 Task: Create in the project TransparentLine an epic 'Content delivery network (CDN) implementation'.
Action: Mouse moved to (1224, 66)
Screenshot: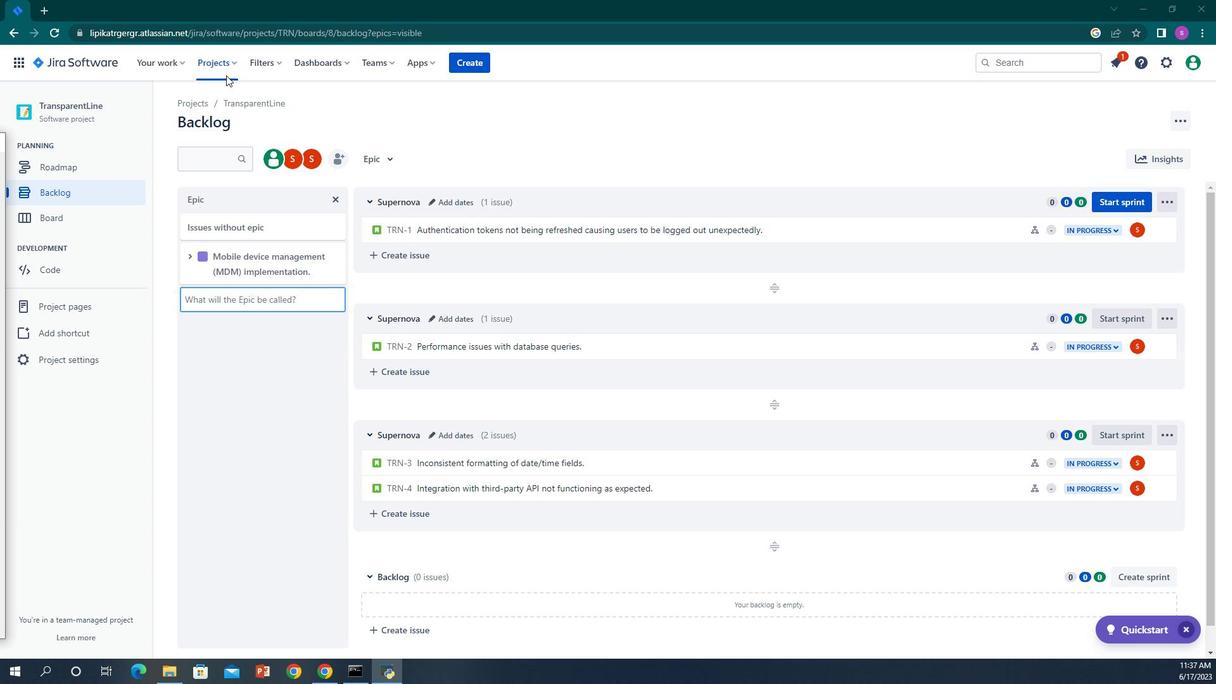 
Action: Mouse pressed left at (1224, 66)
Screenshot: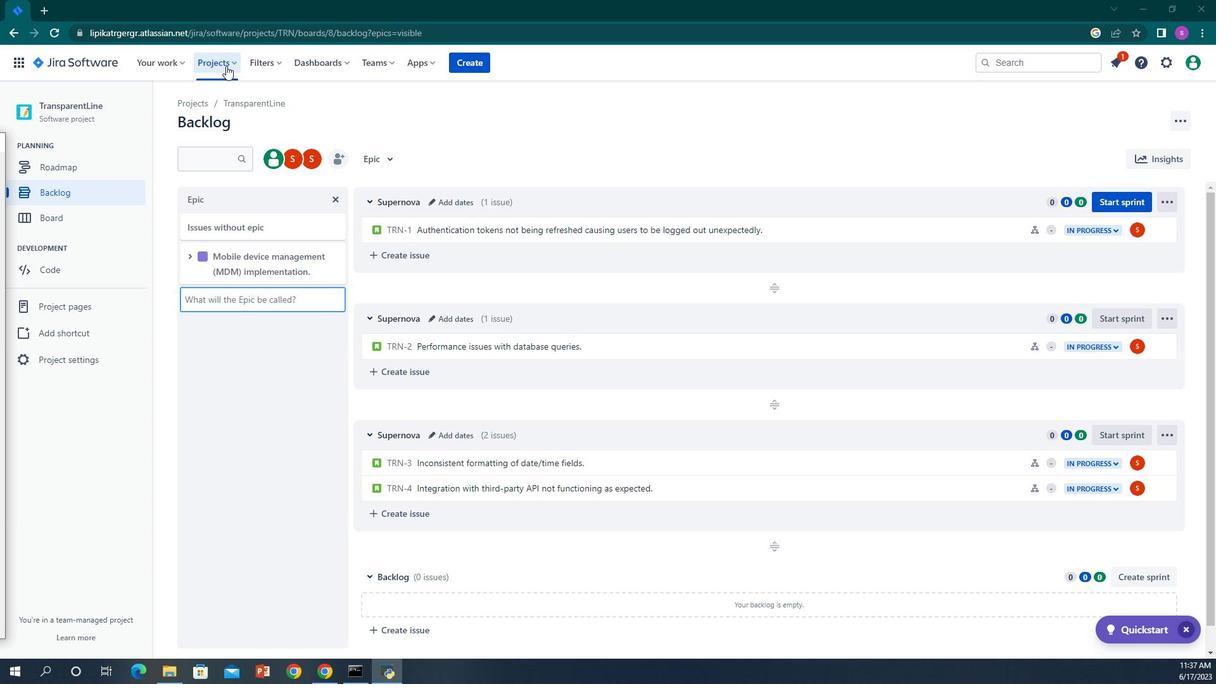 
Action: Mouse moved to (1218, 122)
Screenshot: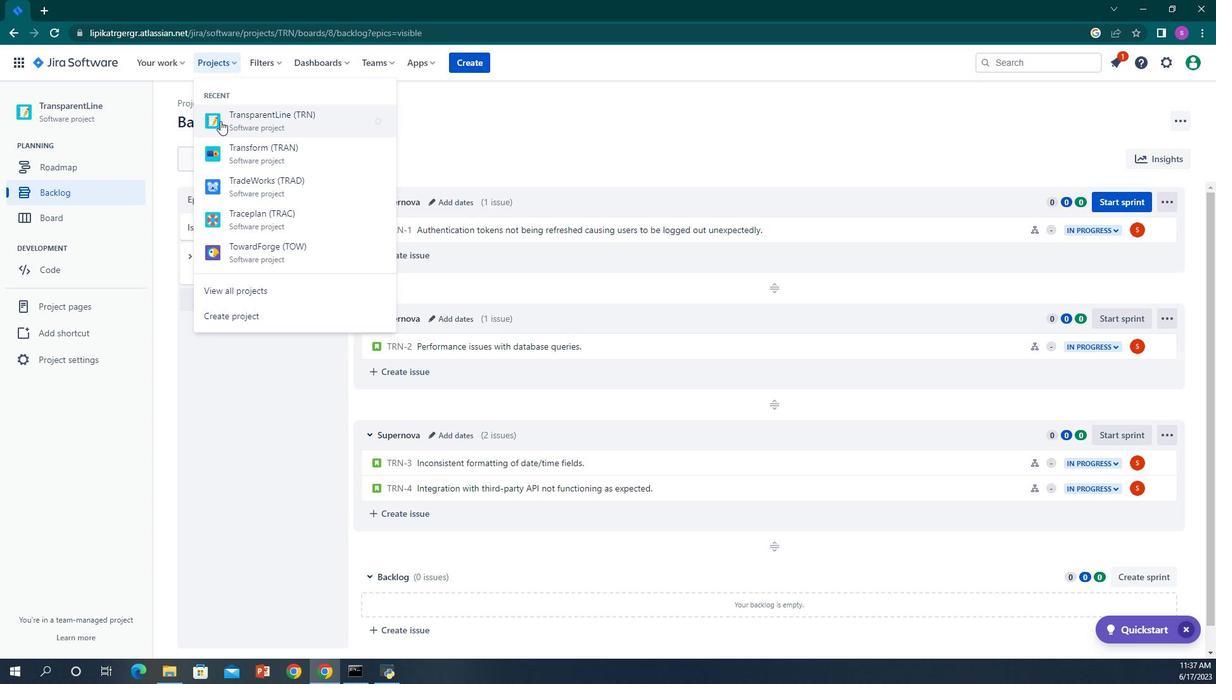 
Action: Mouse pressed left at (1218, 122)
Screenshot: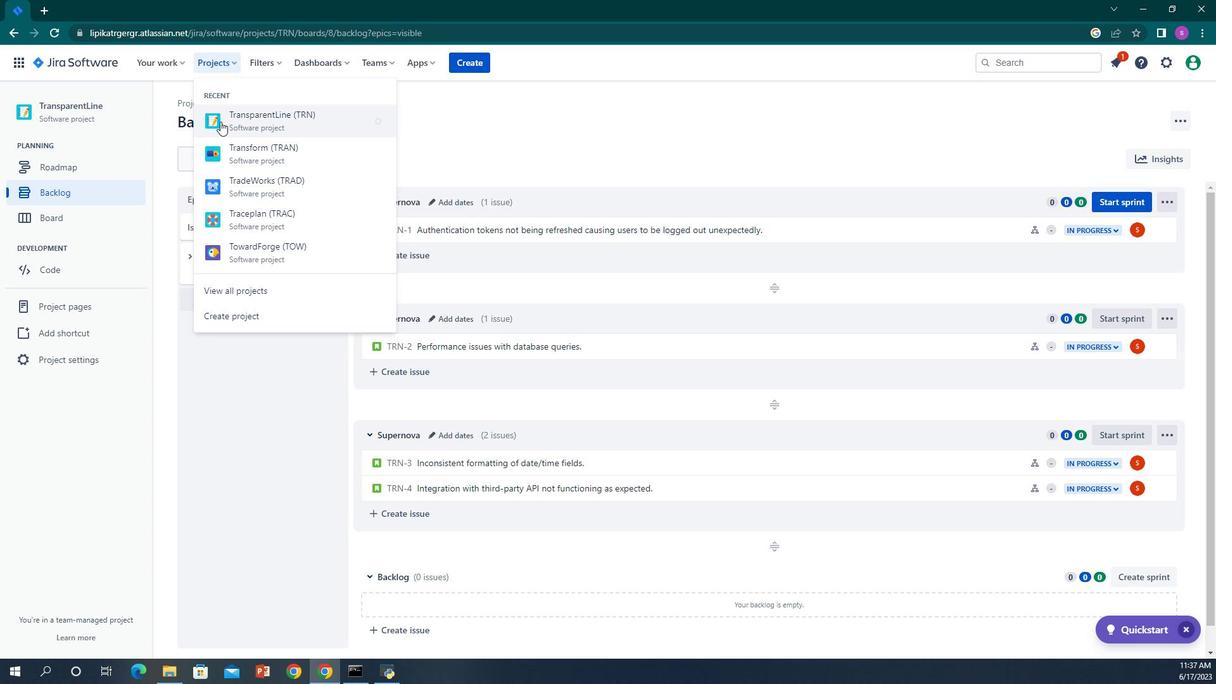 
Action: Mouse moved to (1067, 191)
Screenshot: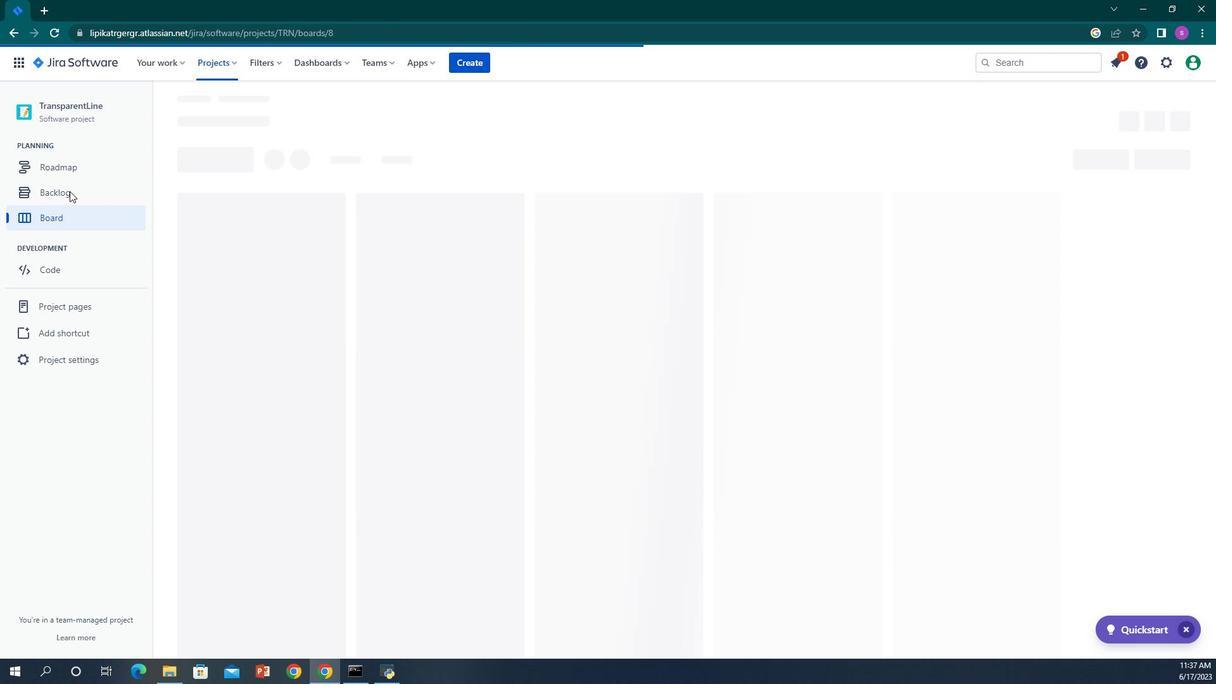 
Action: Mouse pressed left at (1067, 191)
Screenshot: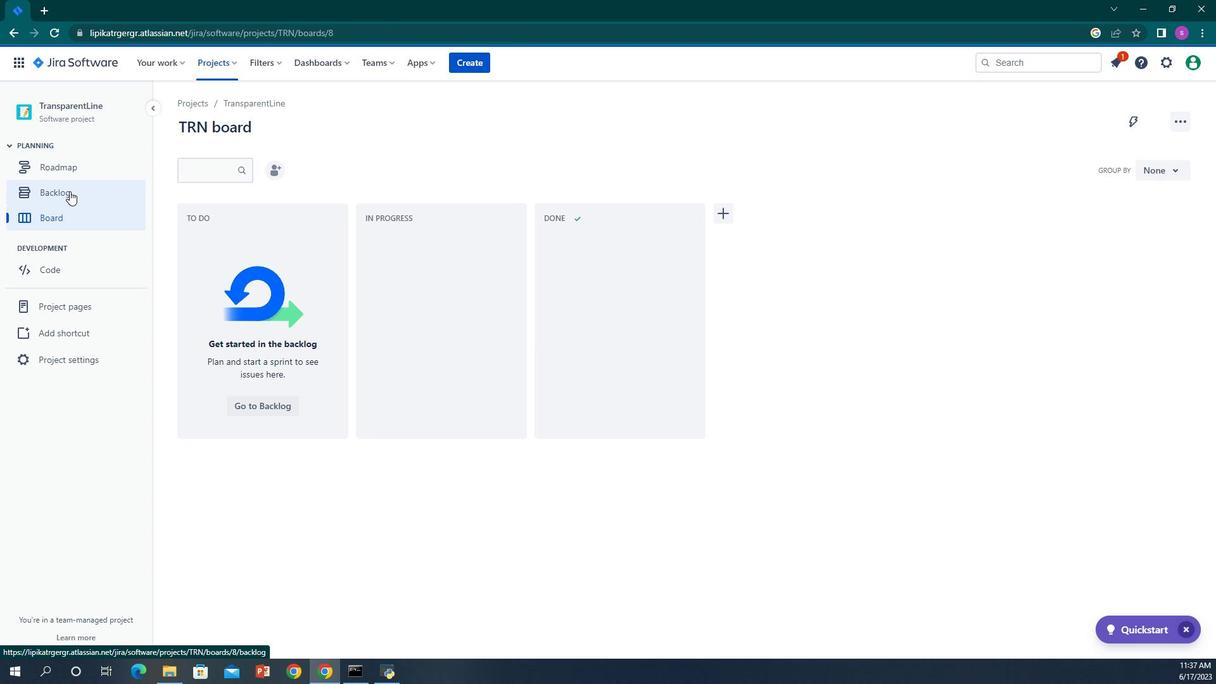 
Action: Mouse moved to (1198, 301)
Screenshot: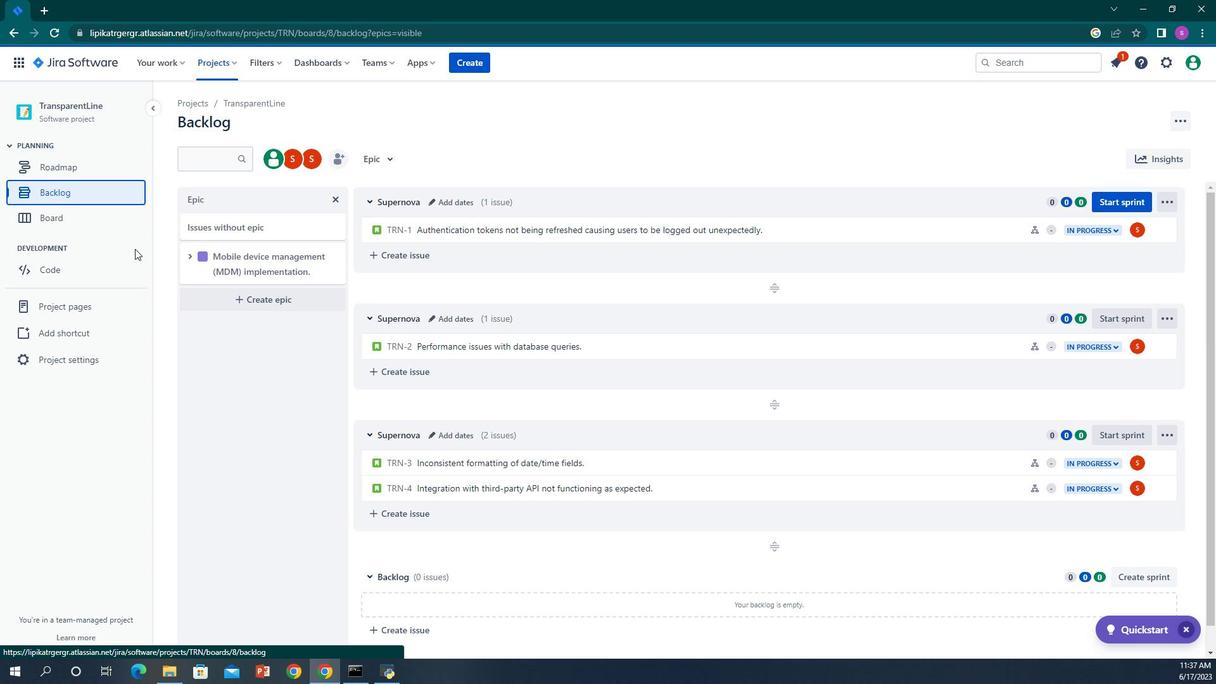 
Action: Mouse pressed left at (1198, 301)
Screenshot: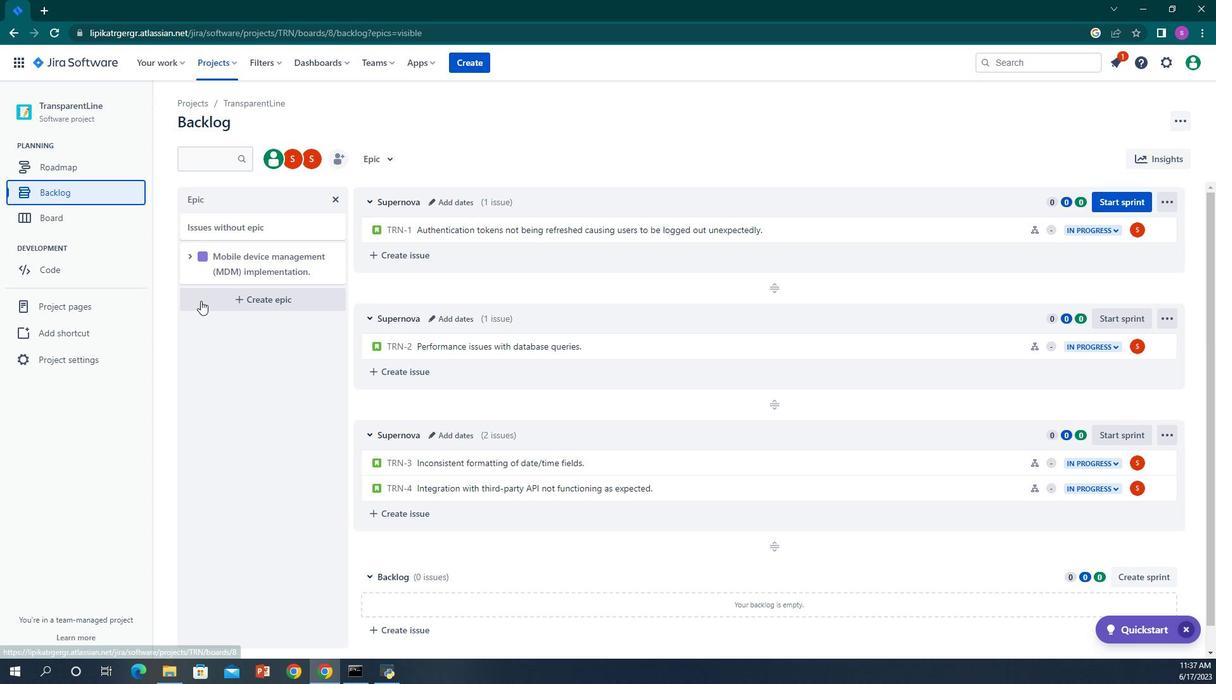 
Action: Mouse moved to (1201, 301)
Screenshot: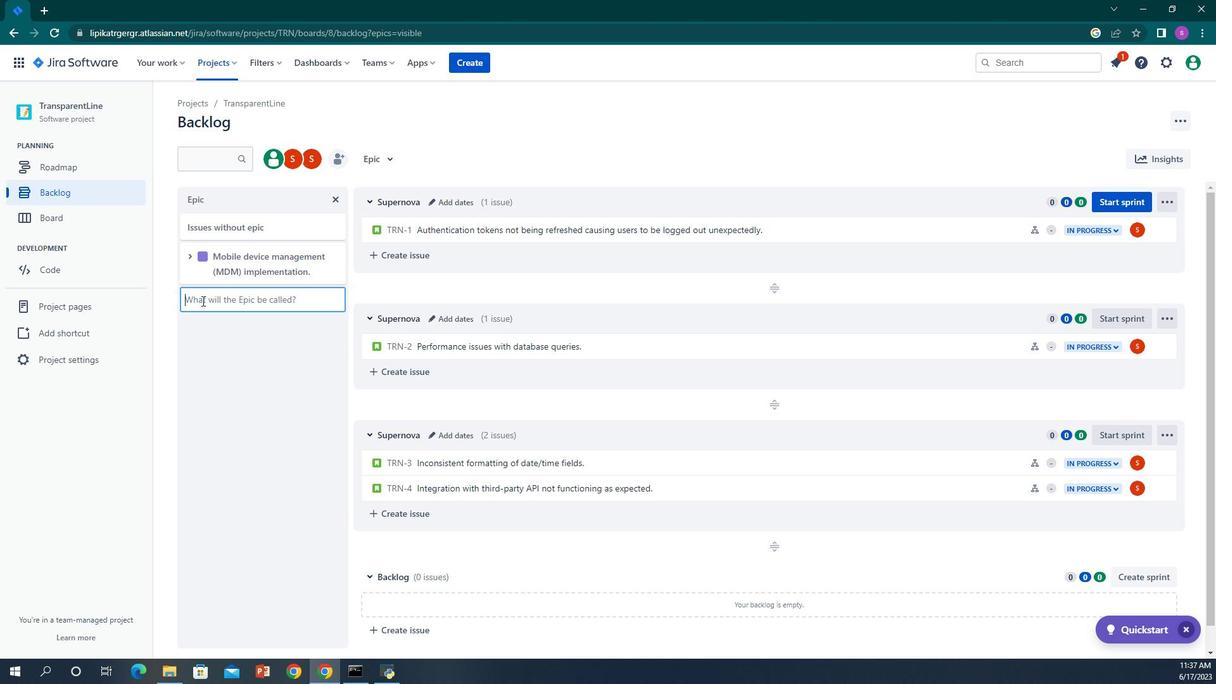 
Action: Key pressed <Key.shift_r>Content<Key.space>delivery<Key.space>new<Key.backspace>twork<Key.space><Key.shift>(<Key.shift_r>S<Key.backspace><Key.shift_r>C<Key.shift_r>D<Key.shift><Key.shift><Key.shift><Key.shift><Key.shift><Key.shift><Key.shift><Key.shift><Key.shift><Key.shift>N)<Key.space><Key.shift>m<Key.backspace>implementation.<Key.enter>
Screenshot: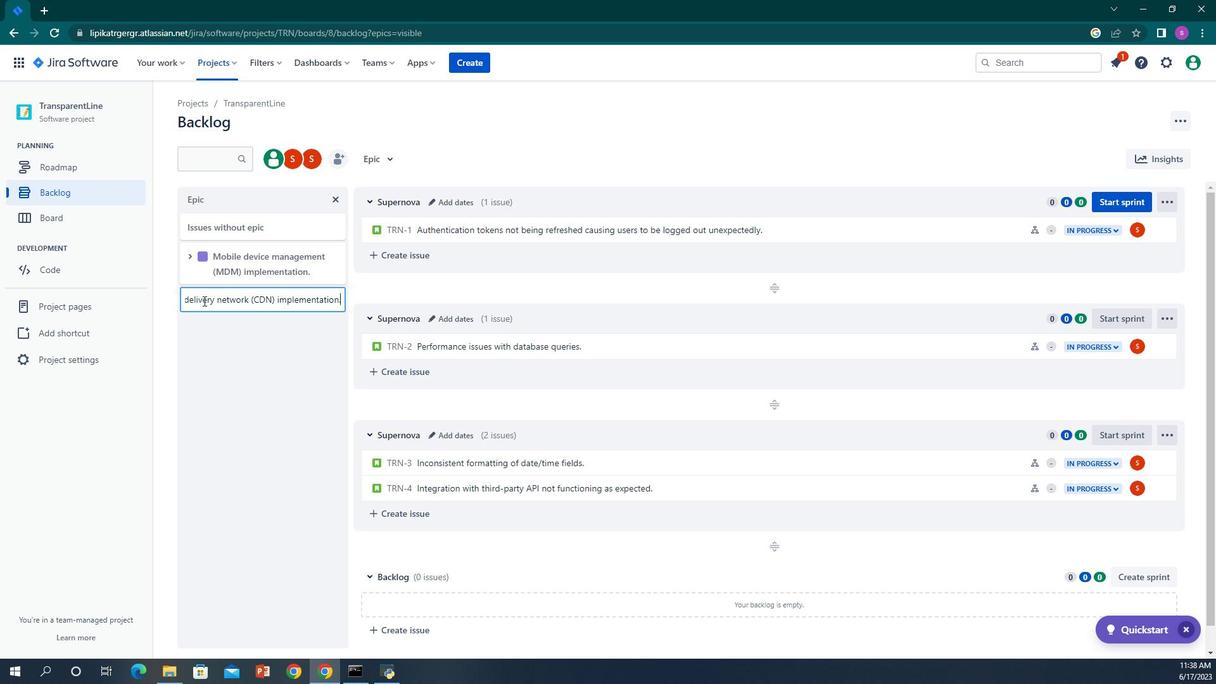 
